 Task: In profile recomendations turn off push notifications.
Action: Mouse moved to (849, 89)
Screenshot: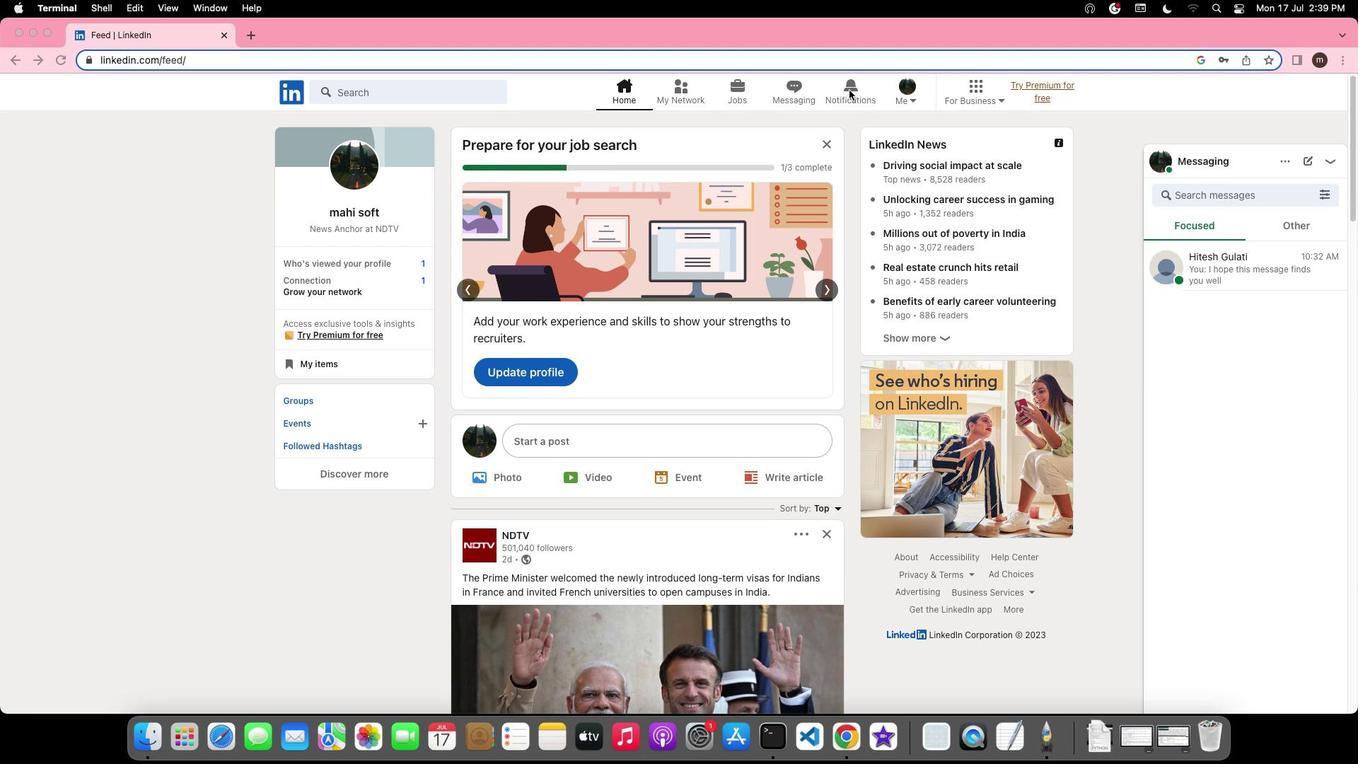 
Action: Mouse pressed left at (849, 89)
Screenshot: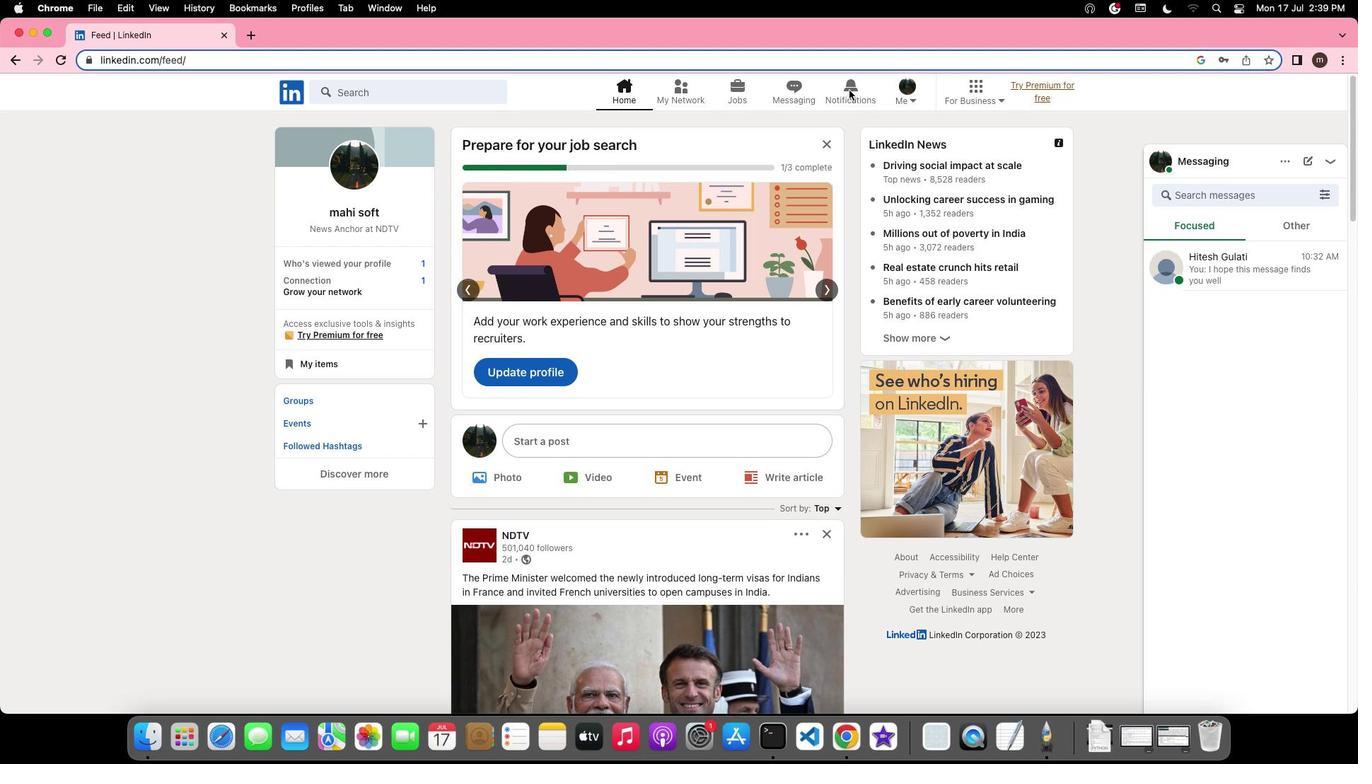 
Action: Mouse pressed left at (849, 89)
Screenshot: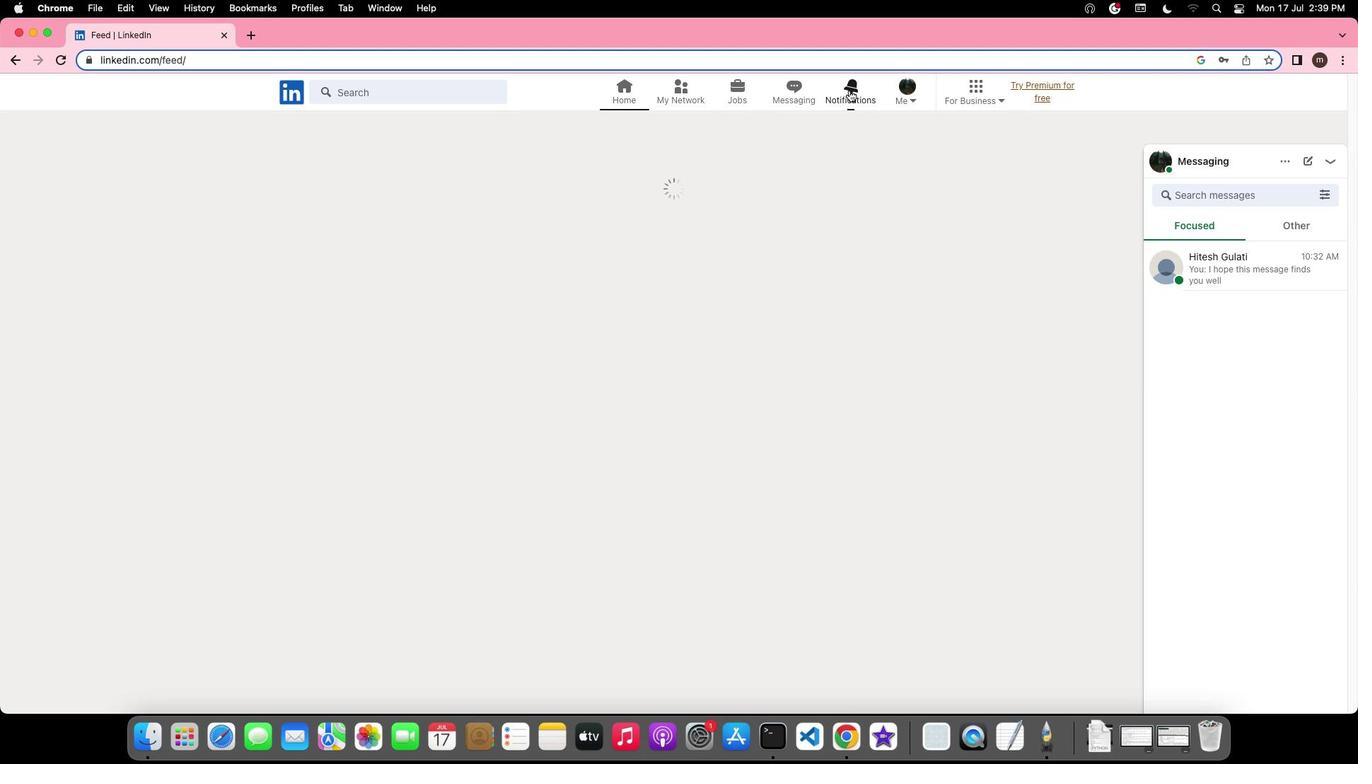 
Action: Mouse moved to (335, 180)
Screenshot: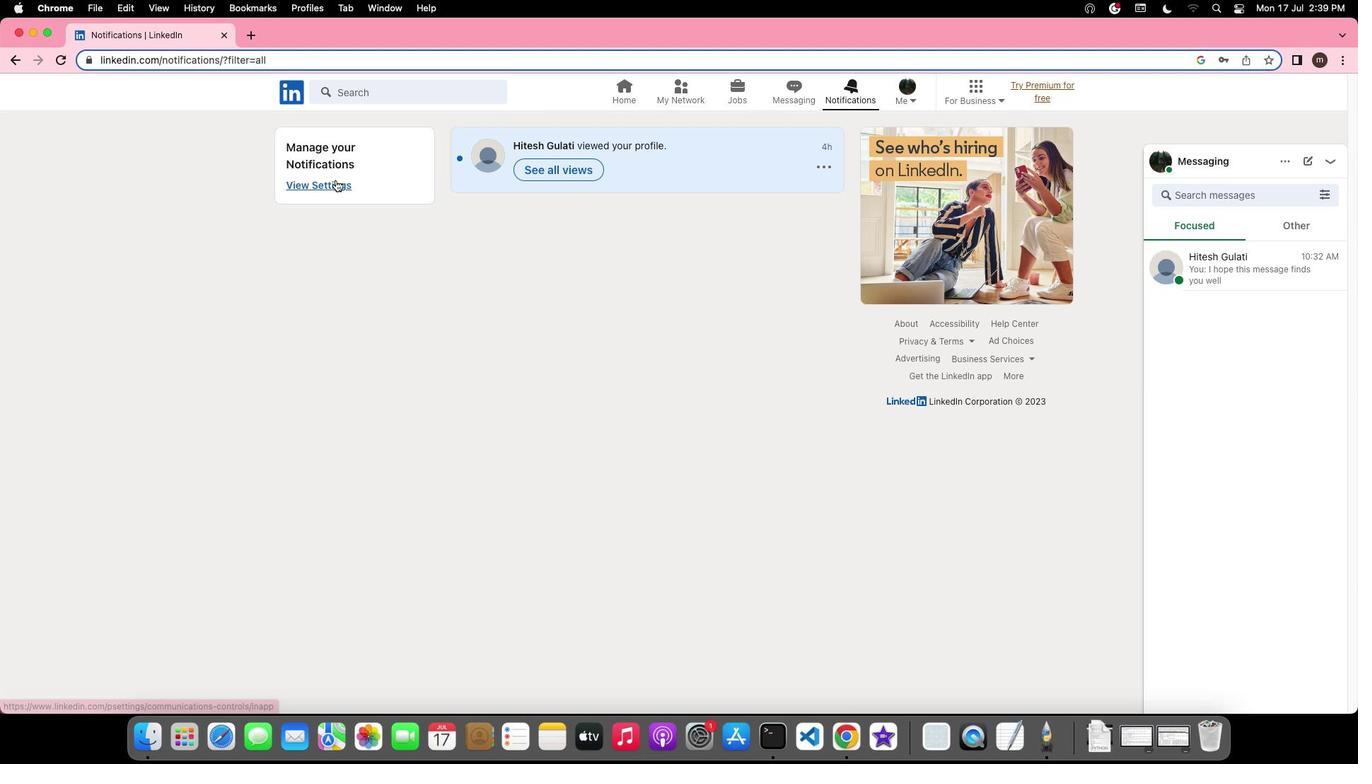
Action: Mouse pressed left at (335, 180)
Screenshot: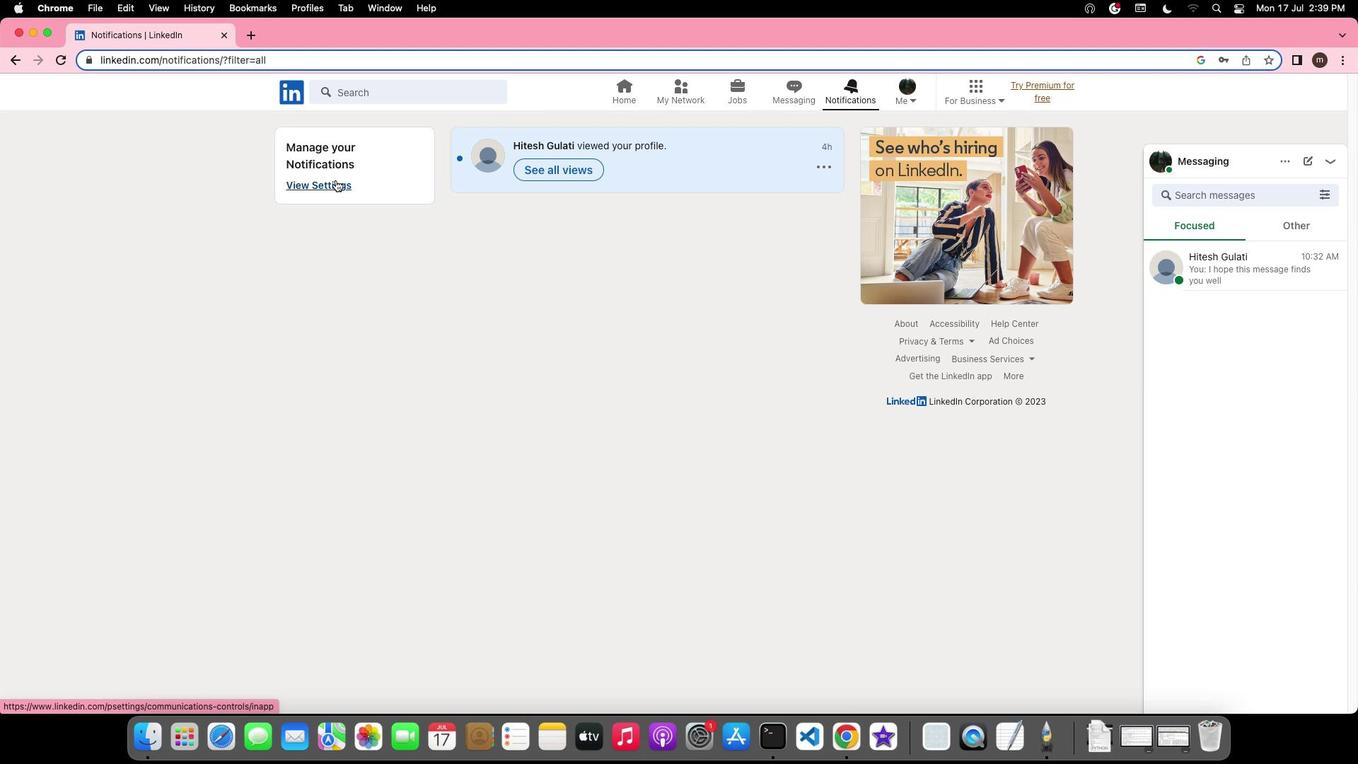 
Action: Mouse moved to (558, 571)
Screenshot: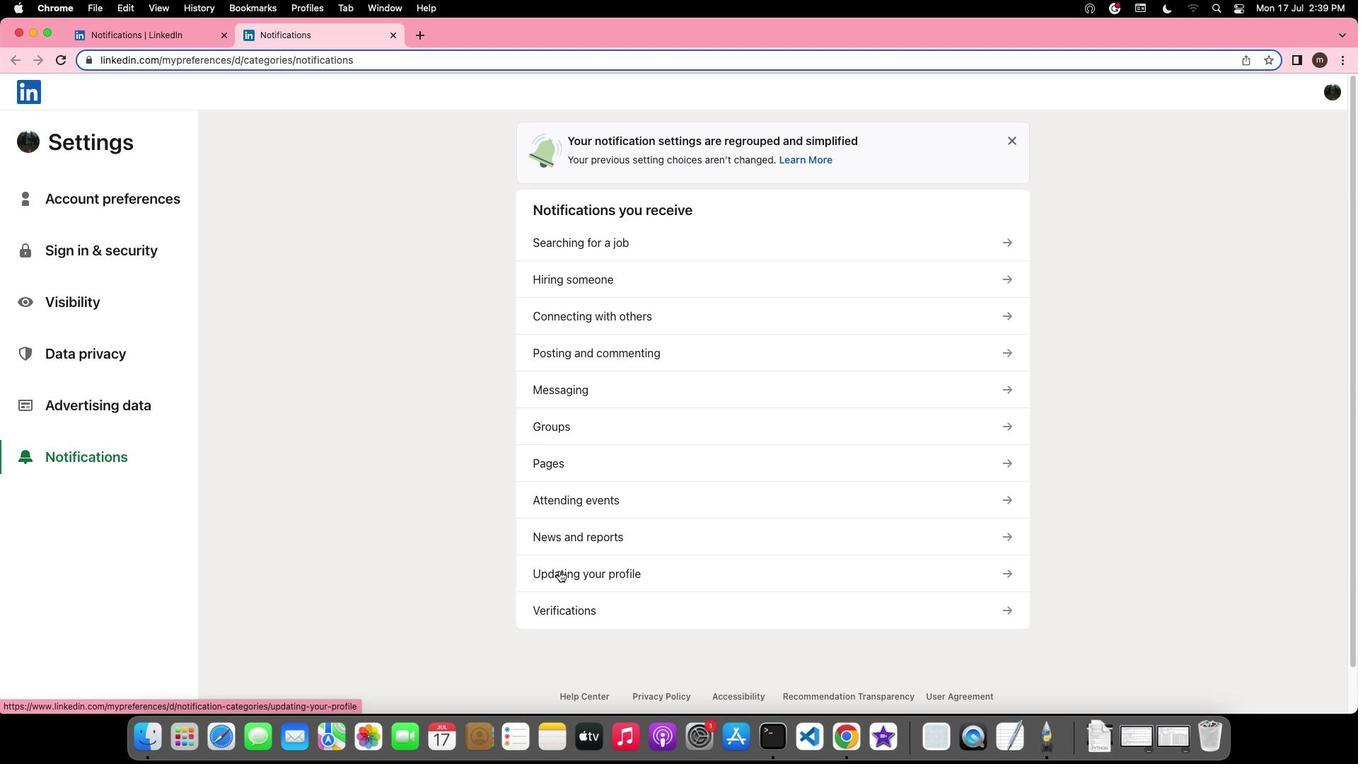 
Action: Mouse pressed left at (558, 571)
Screenshot: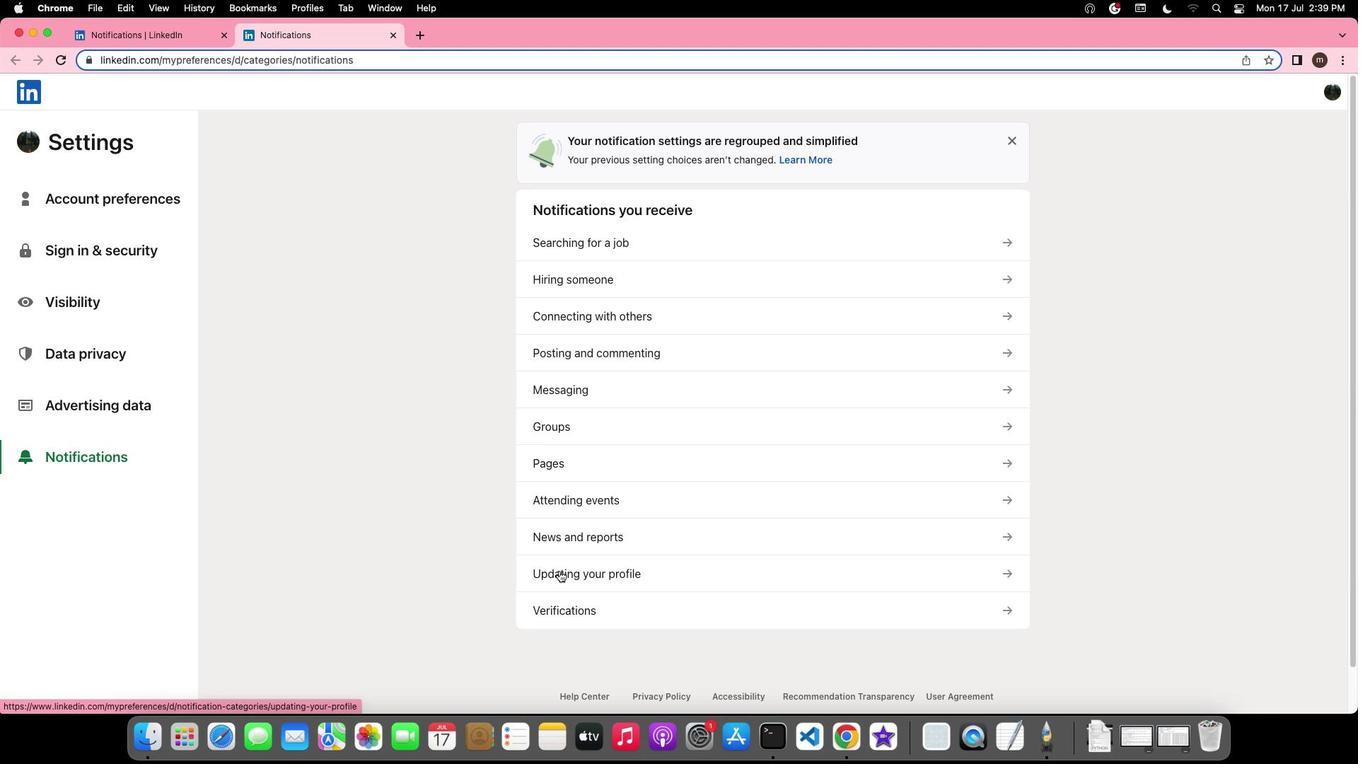 
Action: Mouse moved to (605, 222)
Screenshot: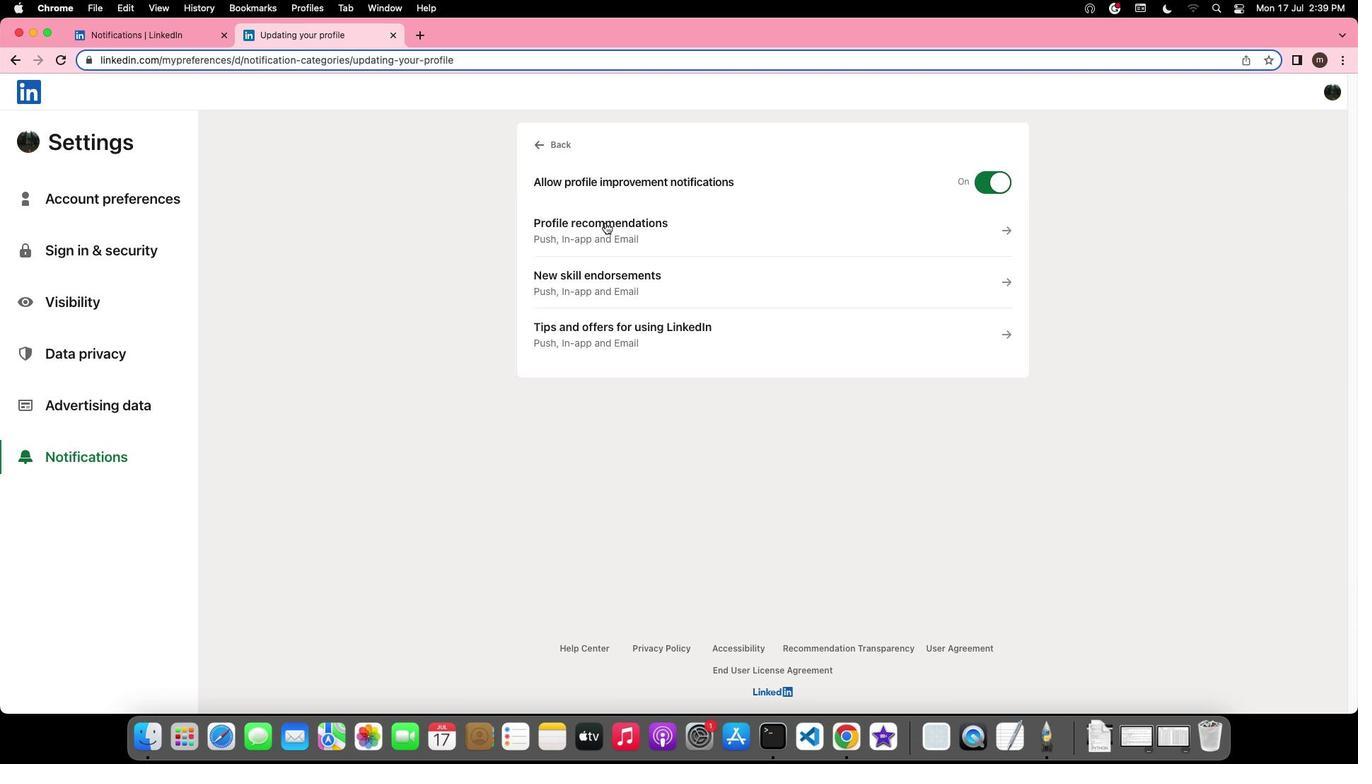 
Action: Mouse pressed left at (605, 222)
Screenshot: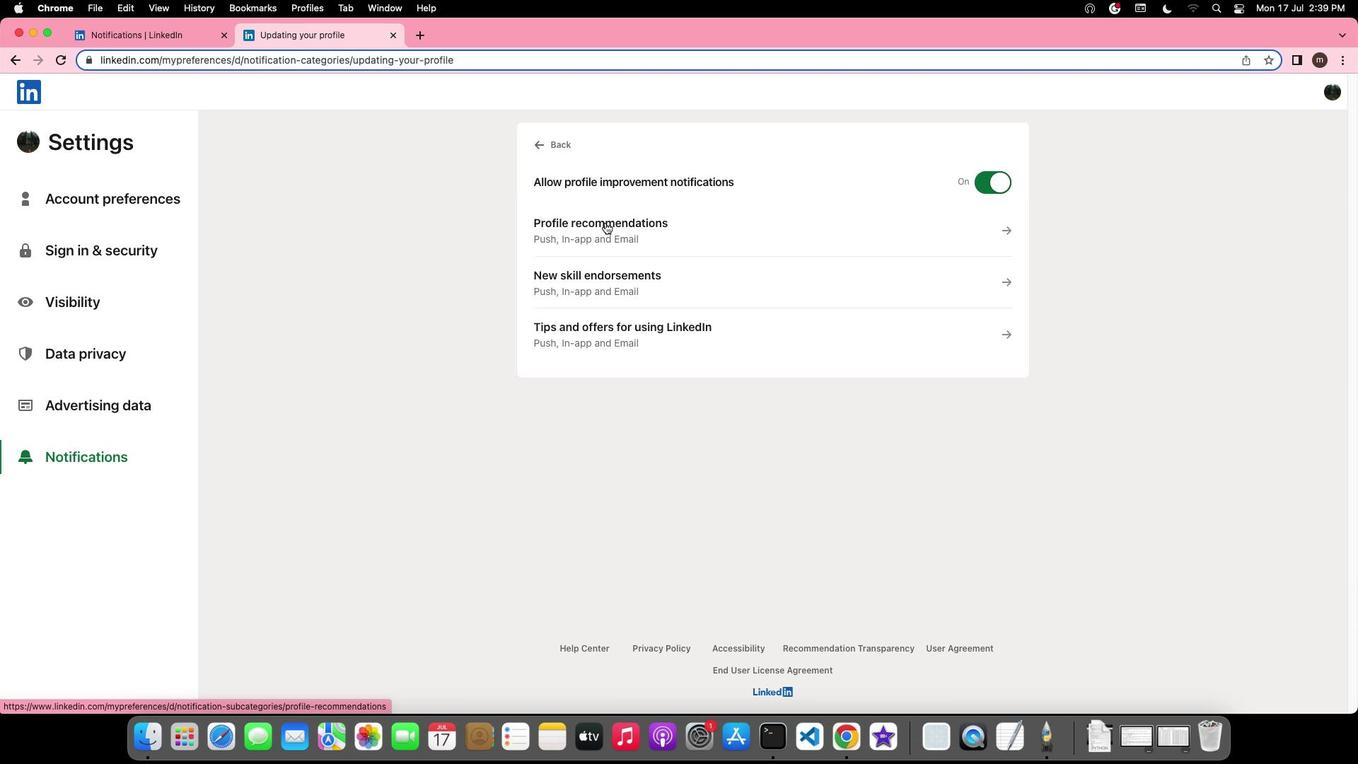 
Action: Mouse moved to (997, 326)
Screenshot: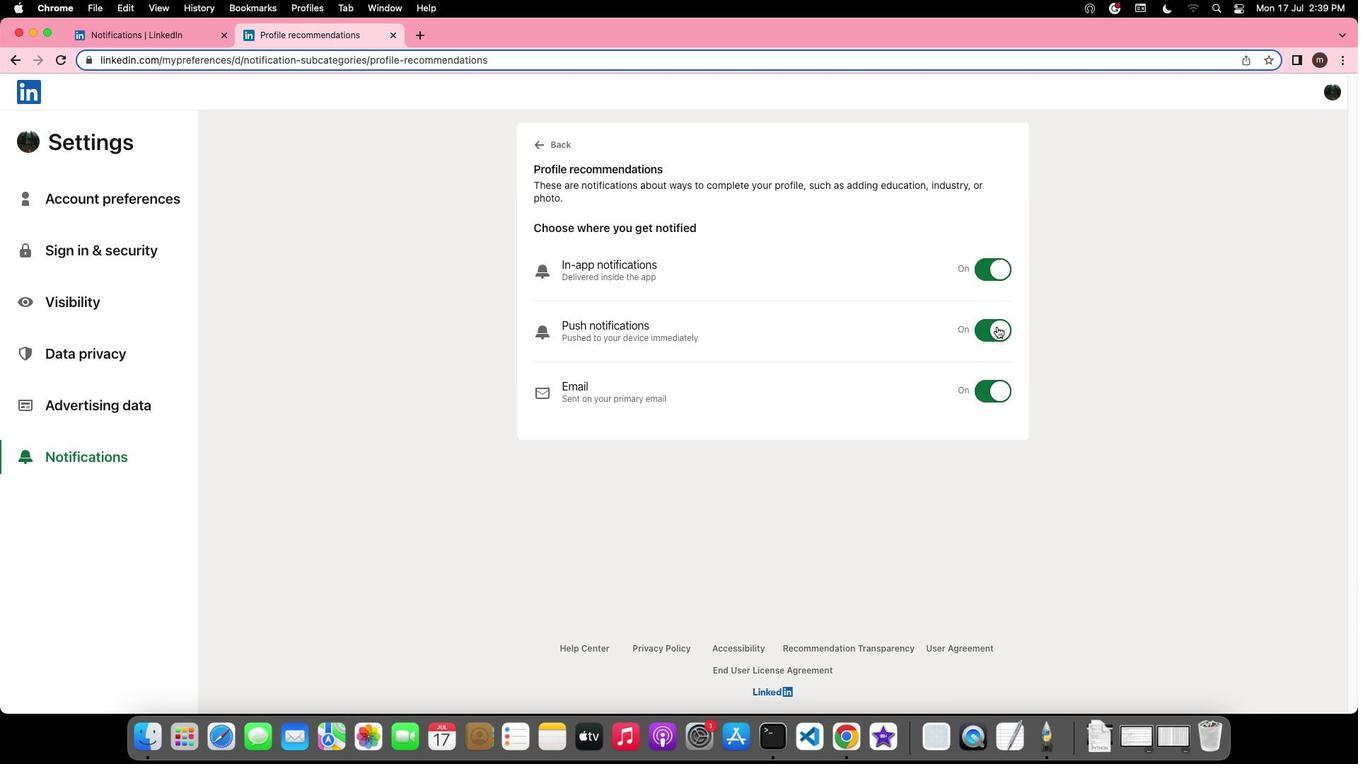 
Action: Mouse pressed left at (997, 326)
Screenshot: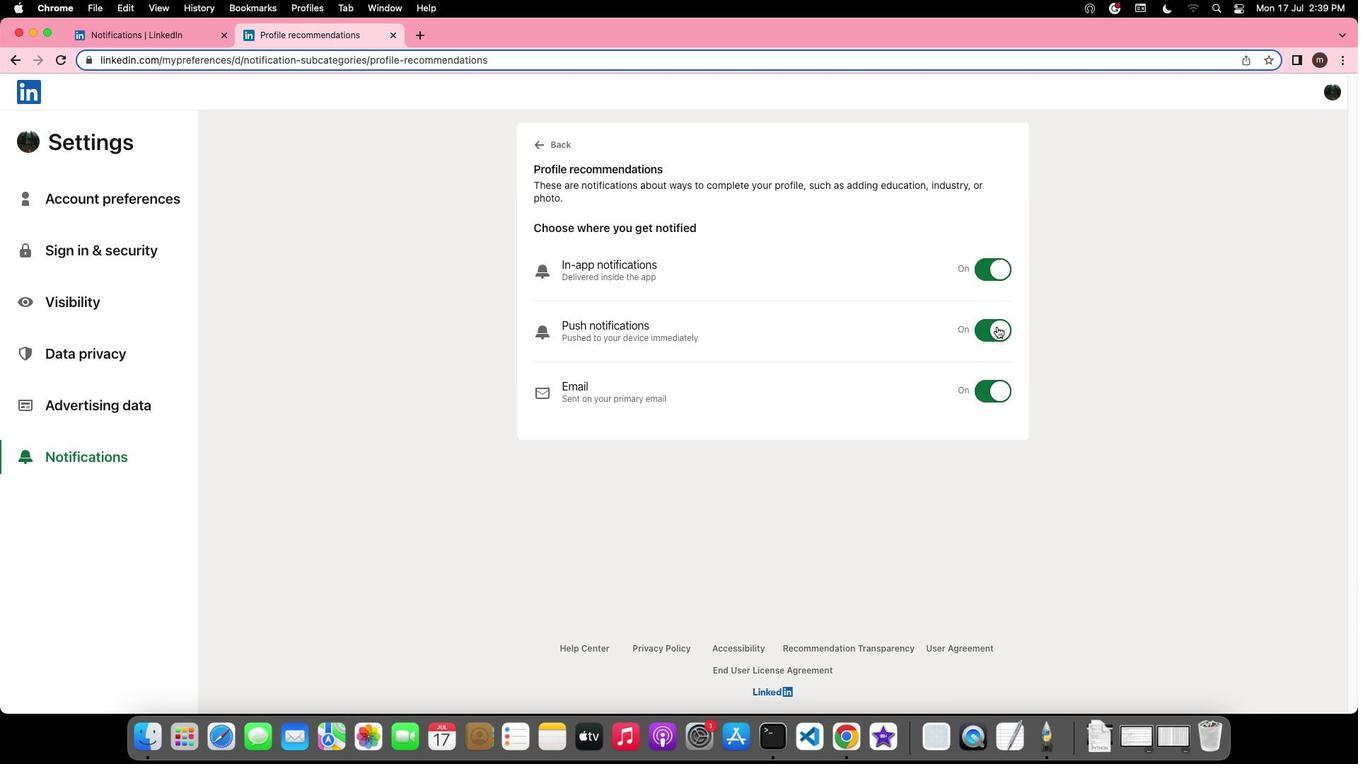 
Action: Mouse moved to (1030, 341)
Screenshot: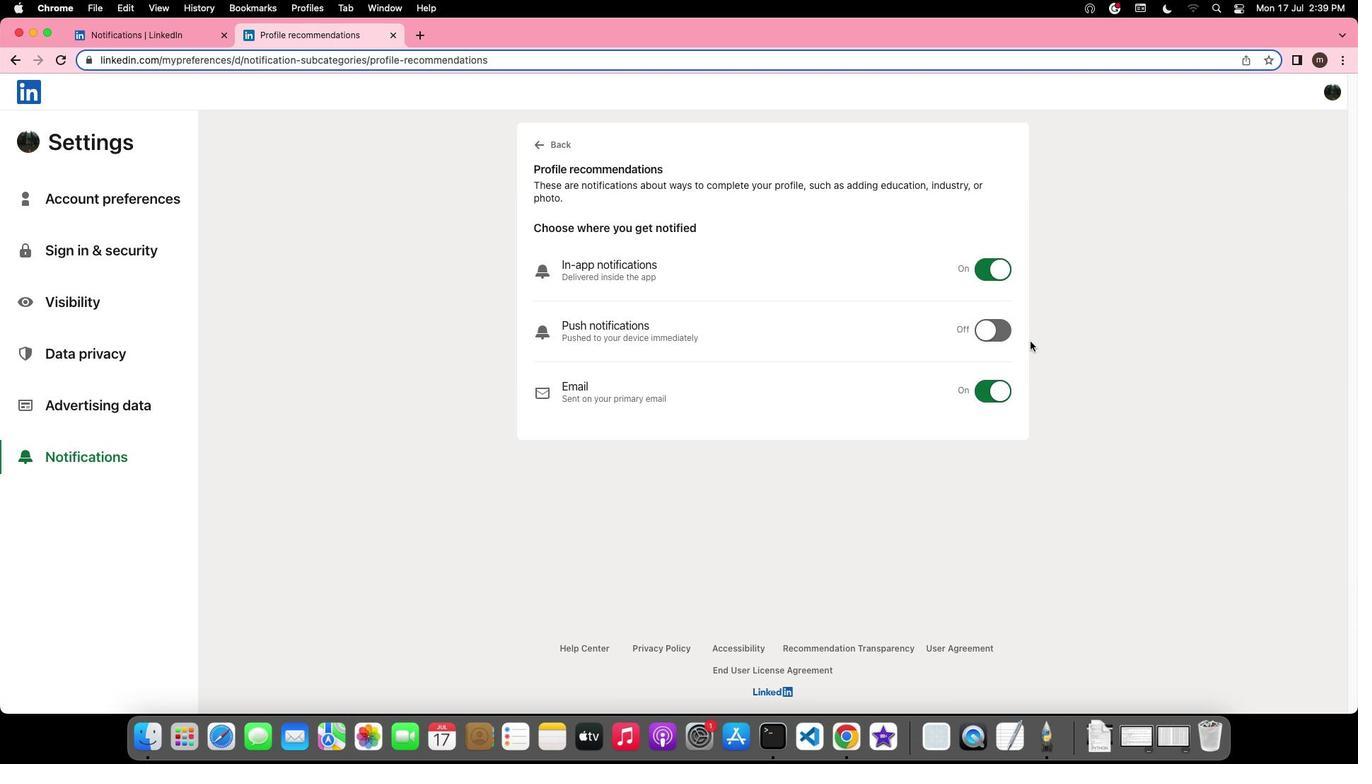 
